 Task: Organize tasks by searching and categorizing them in the email application.
Action: Mouse moved to (5, 137)
Screenshot: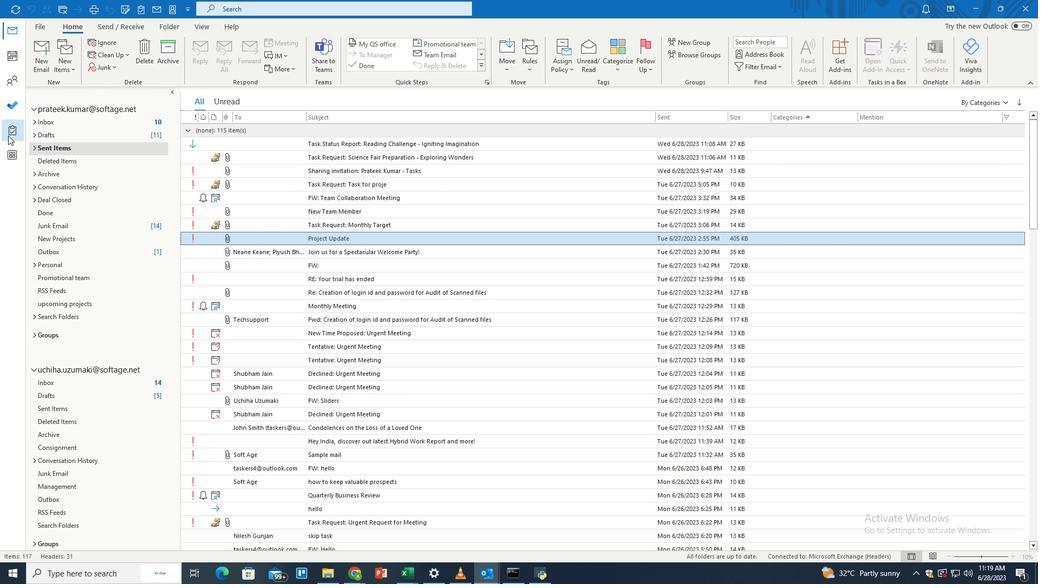 
Action: Mouse pressed left at (5, 137)
Screenshot: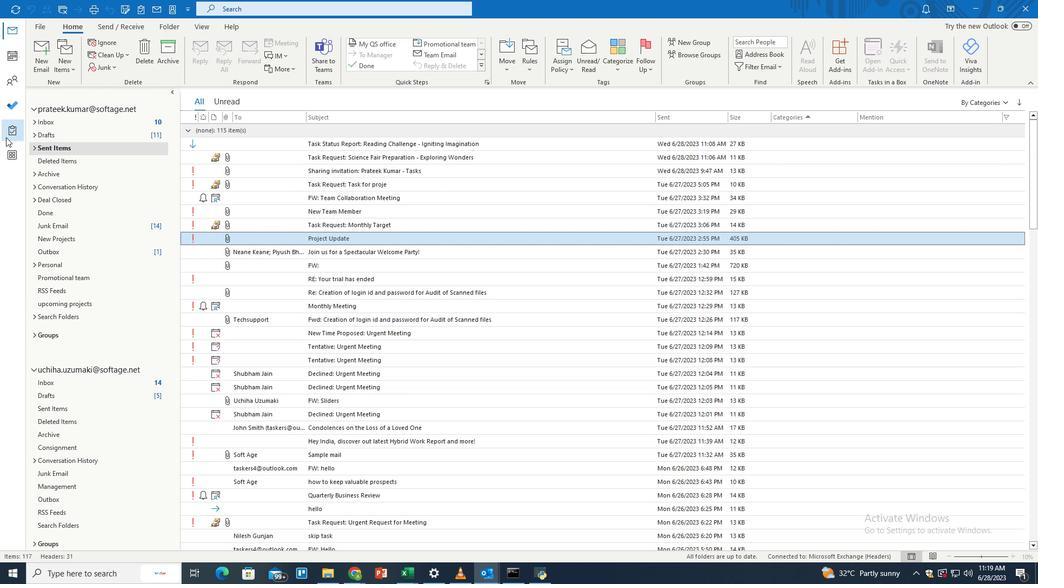 
Action: Mouse moved to (314, 7)
Screenshot: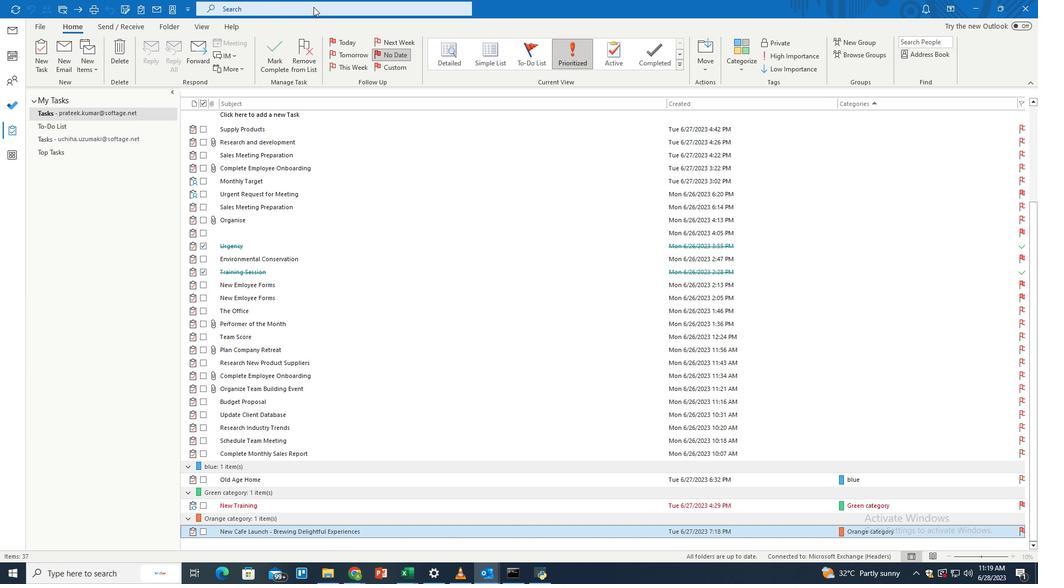 
Action: Mouse pressed left at (314, 7)
Screenshot: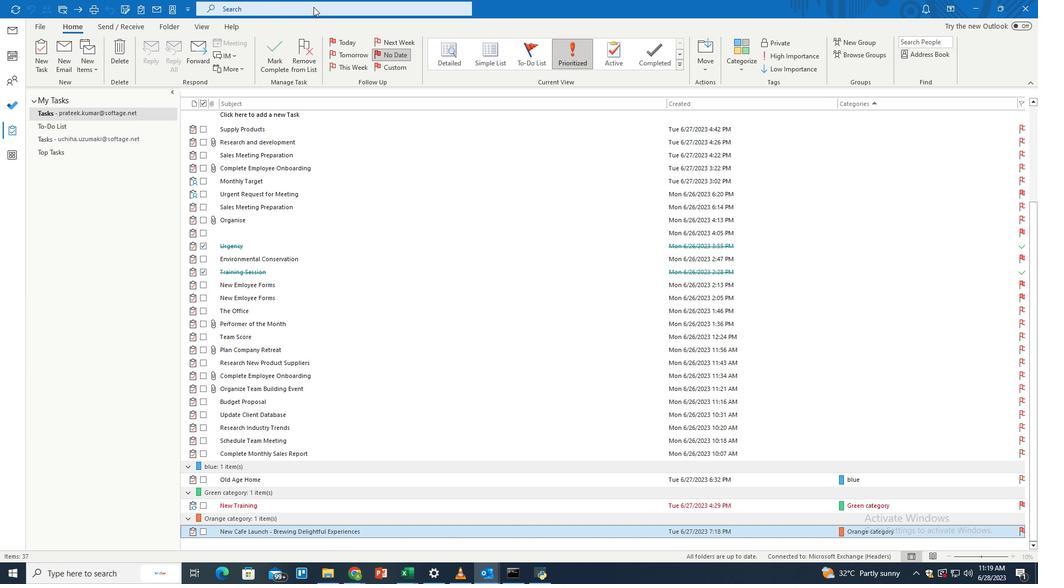 
Action: Mouse moved to (507, 5)
Screenshot: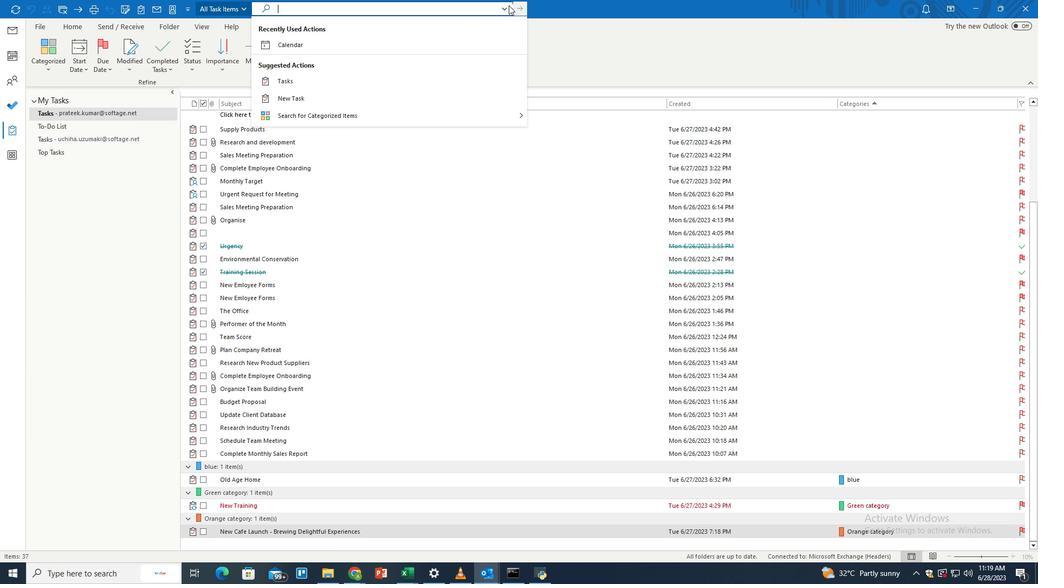 
Action: Mouse pressed left at (507, 5)
Screenshot: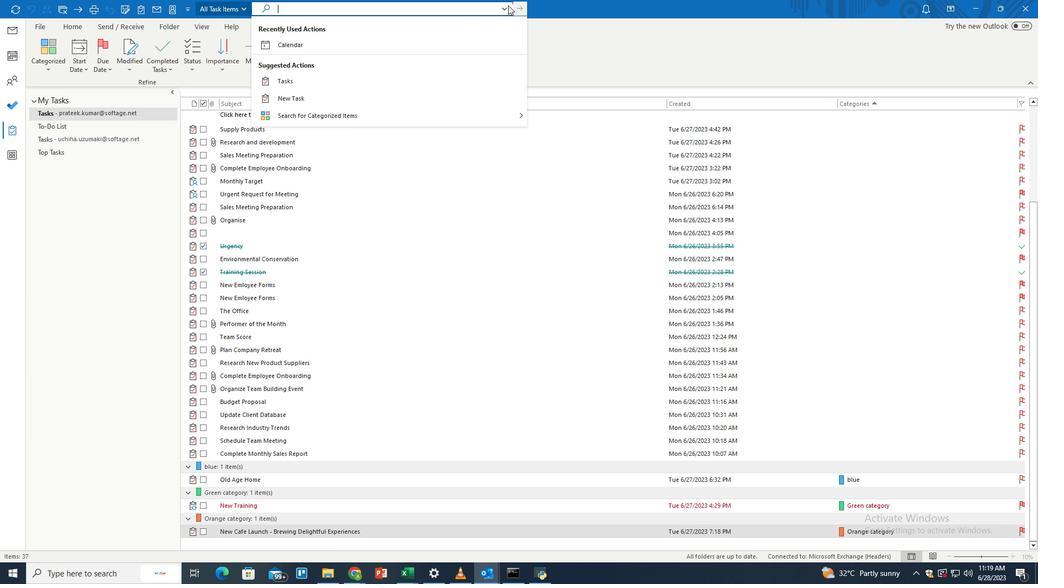 
Action: Mouse moved to (476, 38)
Screenshot: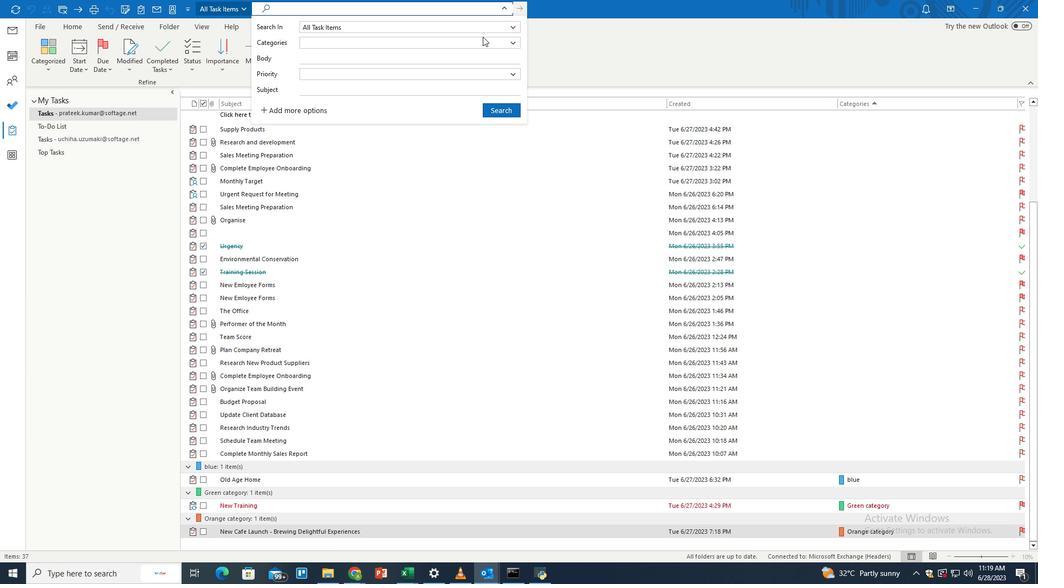 
Action: Mouse pressed left at (476, 38)
Screenshot: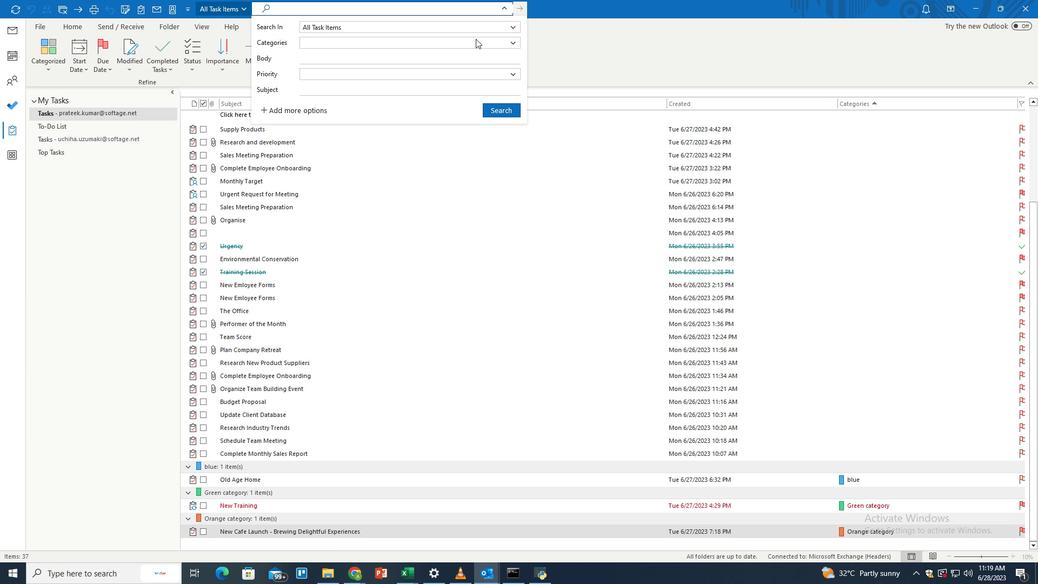 
Action: Mouse moved to (340, 111)
Screenshot: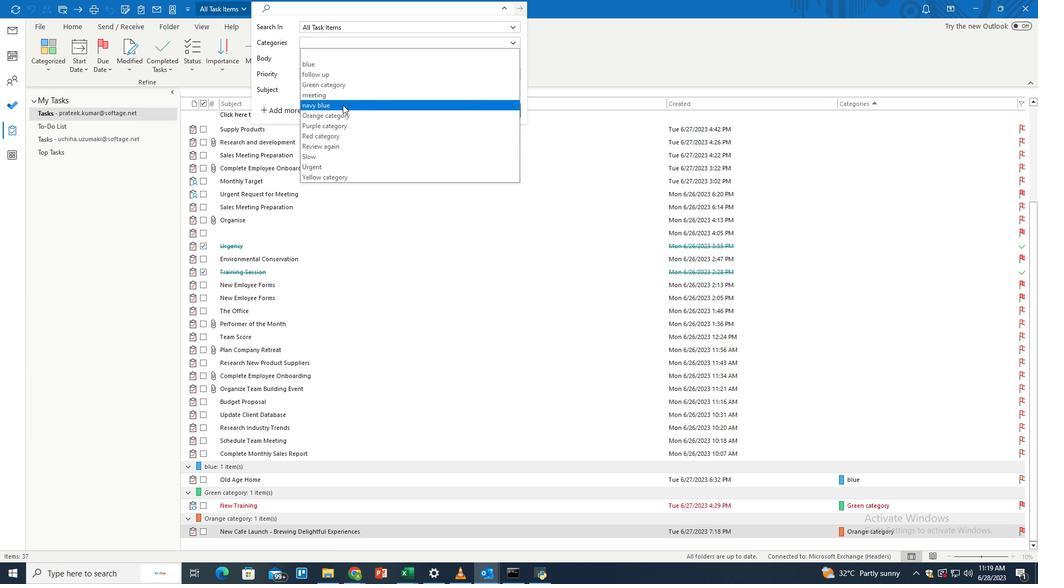 
Action: Mouse pressed left at (340, 111)
Screenshot: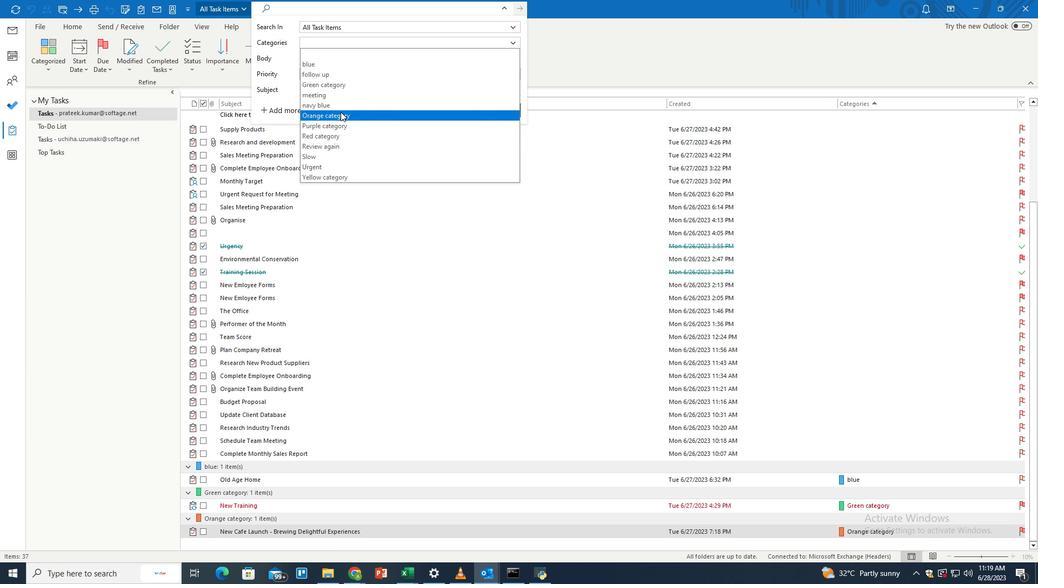 
Action: Mouse moved to (486, 111)
Screenshot: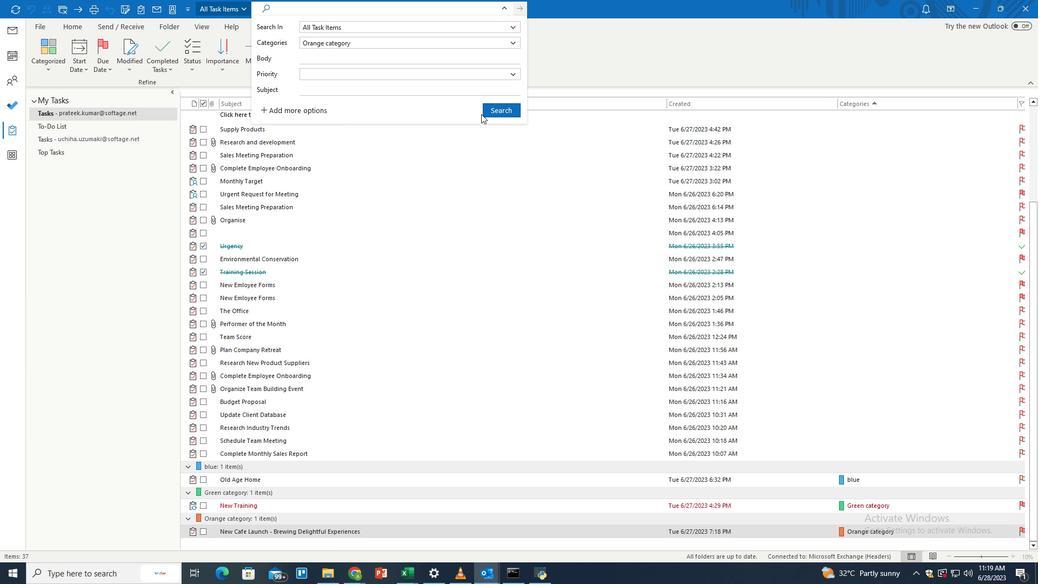 
Action: Mouse pressed left at (486, 111)
Screenshot: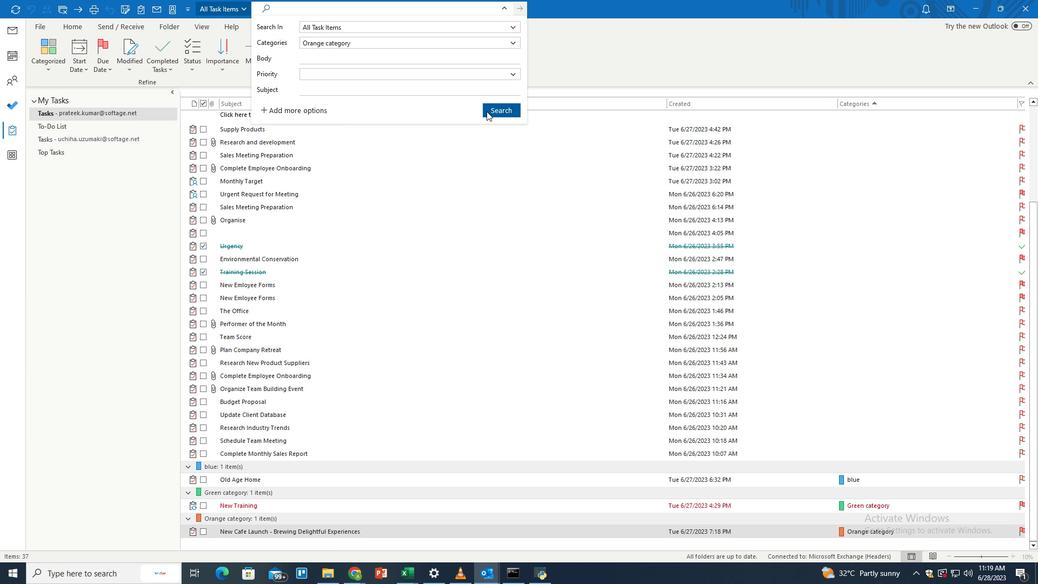 
Action: Mouse moved to (472, 172)
Screenshot: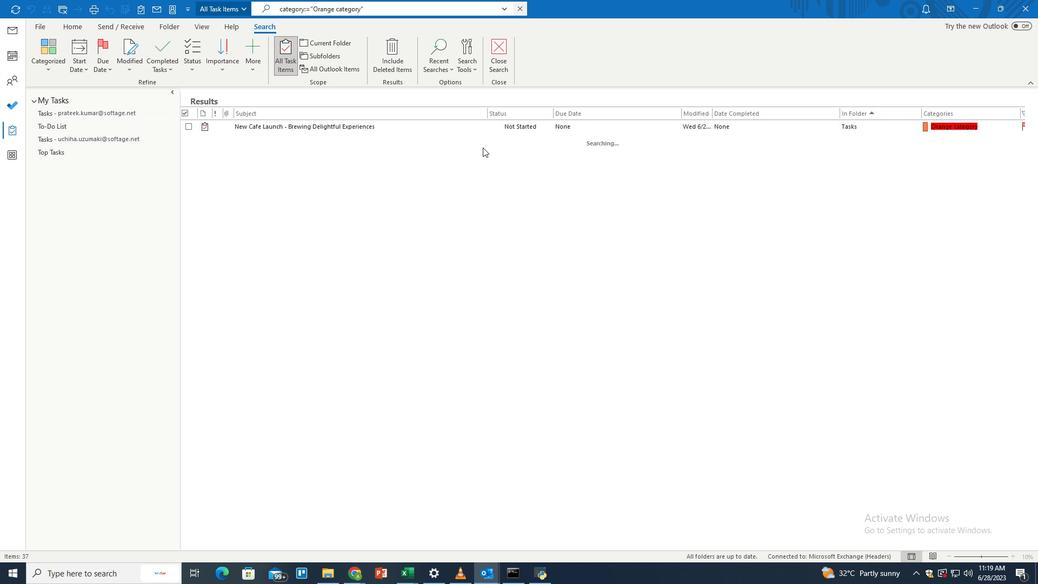 
